 Task: Apply the checklist to the text.
Action: Mouse moved to (357, 216)
Screenshot: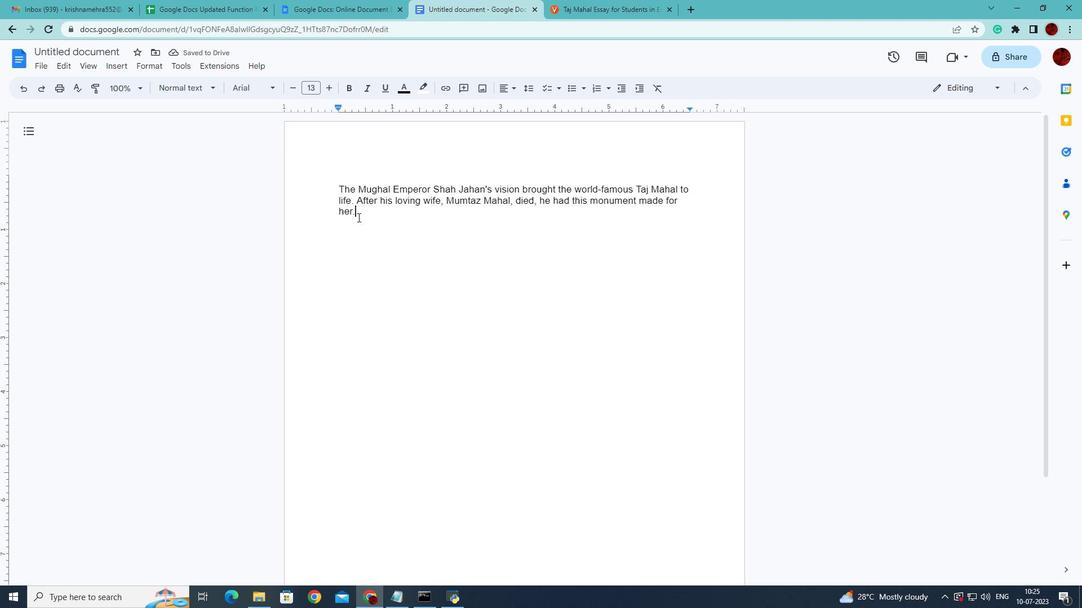 
Action: Mouse pressed left at (357, 216)
Screenshot: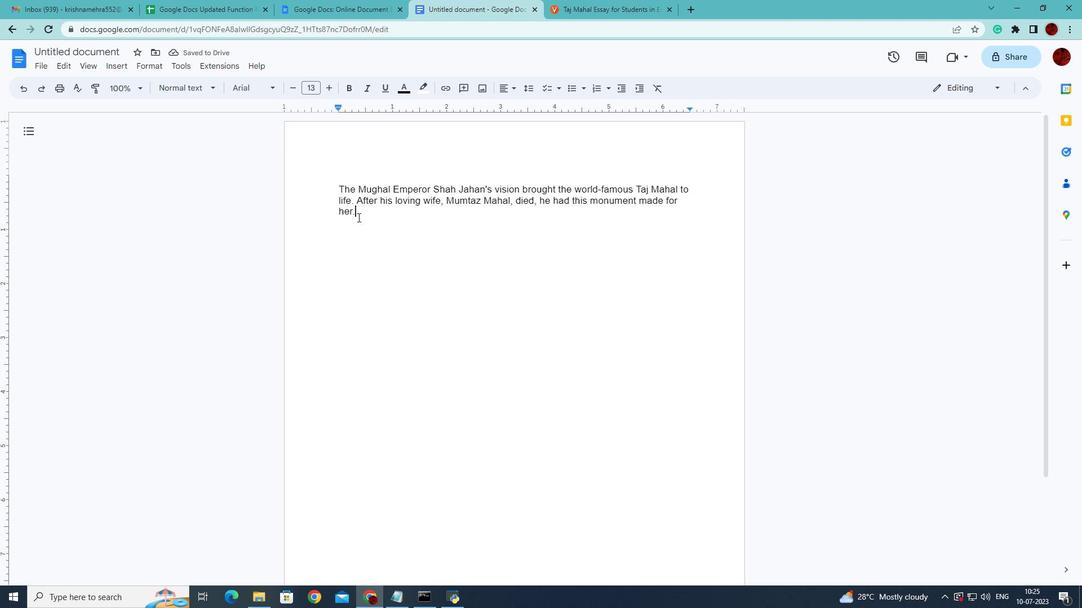 
Action: Mouse moved to (560, 90)
Screenshot: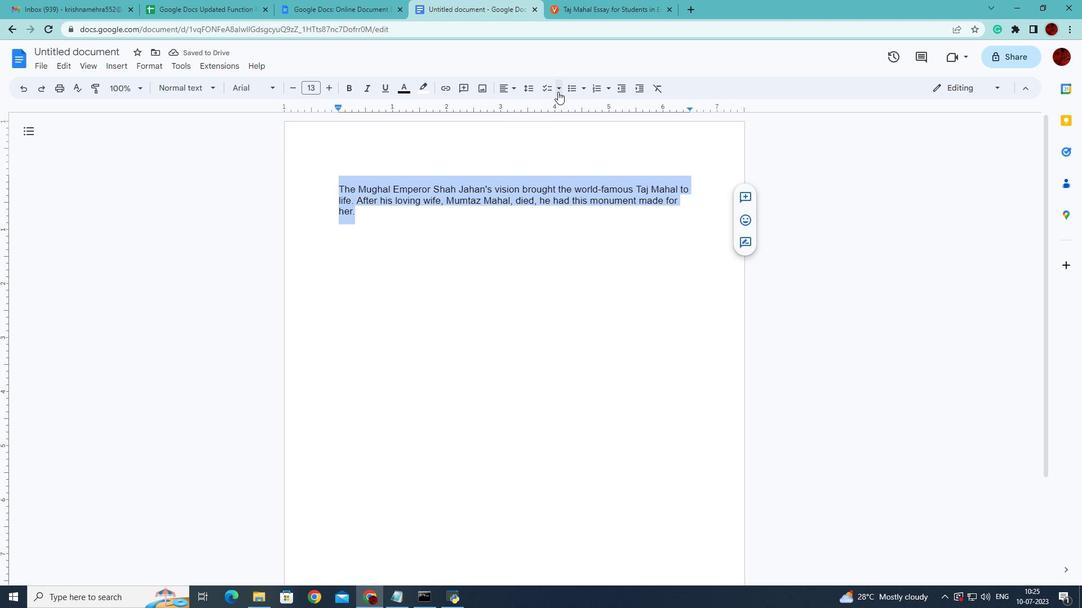 
Action: Mouse pressed left at (560, 90)
Screenshot: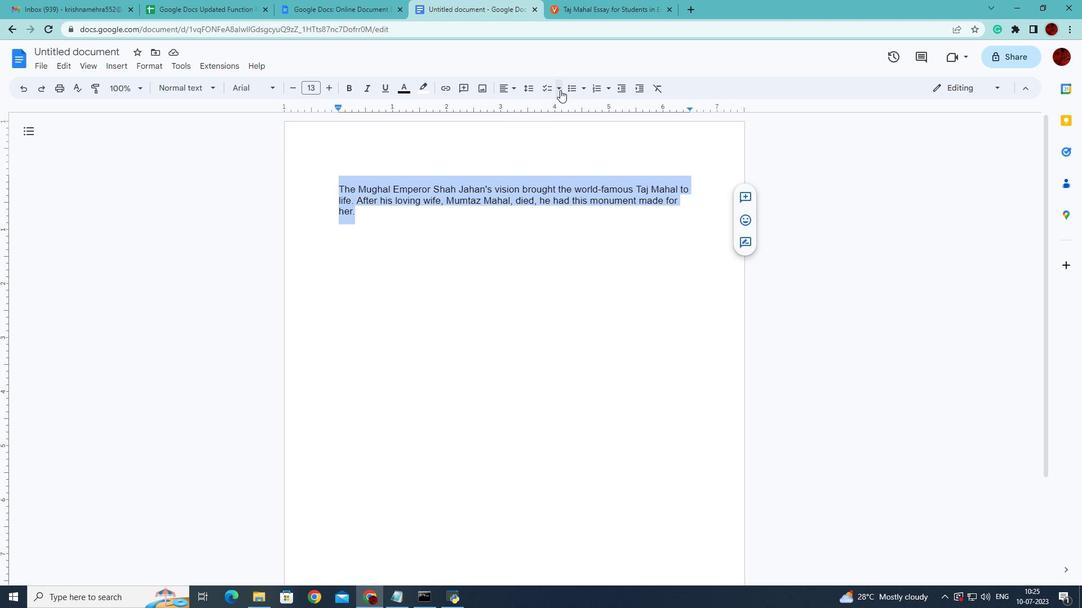 
Action: Mouse moved to (565, 121)
Screenshot: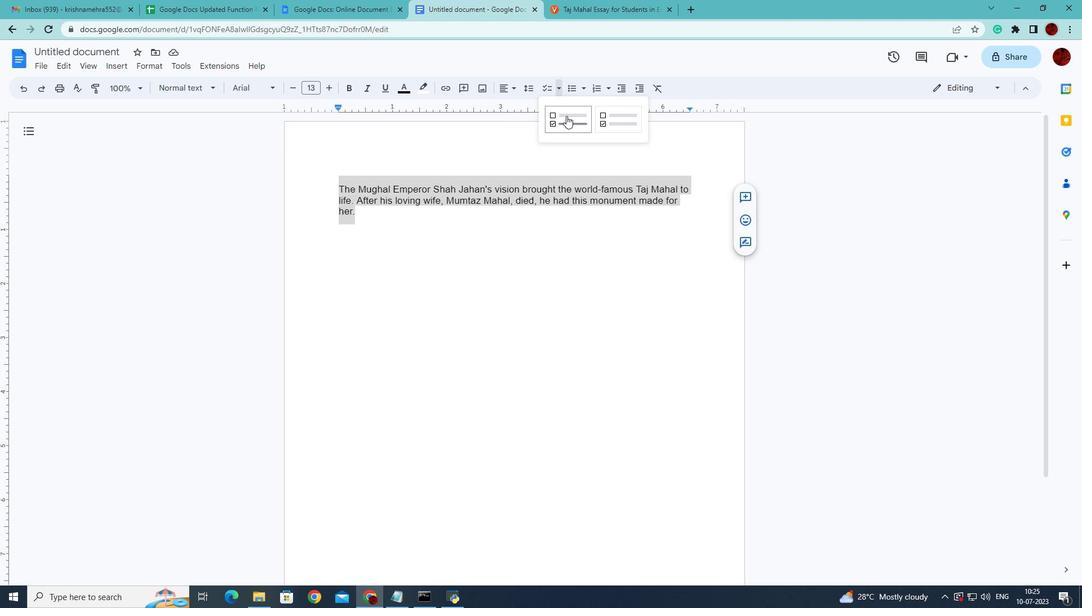
Action: Mouse pressed left at (565, 121)
Screenshot: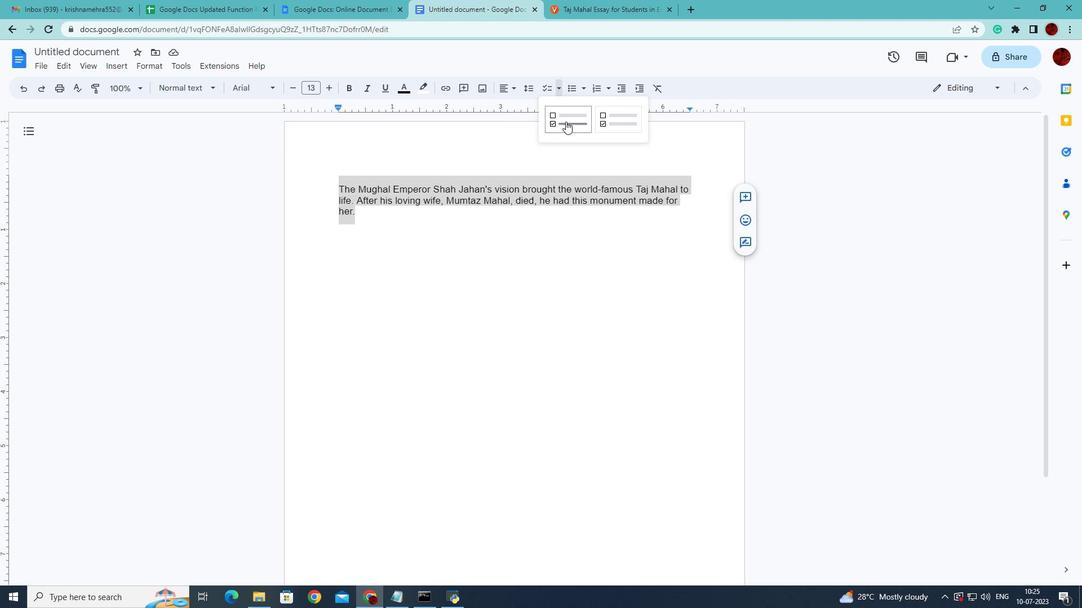 
